 Task: Create Card Employee Onboarding Review in Board Knowledge Management Techniques to Workspace E-commerce Solutions. Create Card Equestrian Review in Board Diversity and Inclusion Training and Education to Workspace E-commerce Solutions. Create Card Employee Offboarding Review in Board Content Marketing Interactive Quiz Strategy and Execution to Workspace E-commerce Solutions
Action: Key pressed <Key.shift><Key.shift><Key.shift><Key.shift><Key.shift><Key.shift><Key.shift><Key.shift><Key.shift><Key.shift><Key.shift><Key.shift><Key.shift><Key.shift><Key.shift><Key.shift><Key.shift><Key.shift><Key.shift><Key.shift><Key.shift><Key.shift><Key.shift><Key.shift><Key.shift><Key.shift><Key.shift><Key.shift><Key.shift><Key.shift><Key.shift><Key.shift><Key.shift><Key.shift>EMPOLYEE<Key.space><Key.shift>ONBOARDING<Key.space><Key.shift>REVIEW<Key.enter>
Screenshot: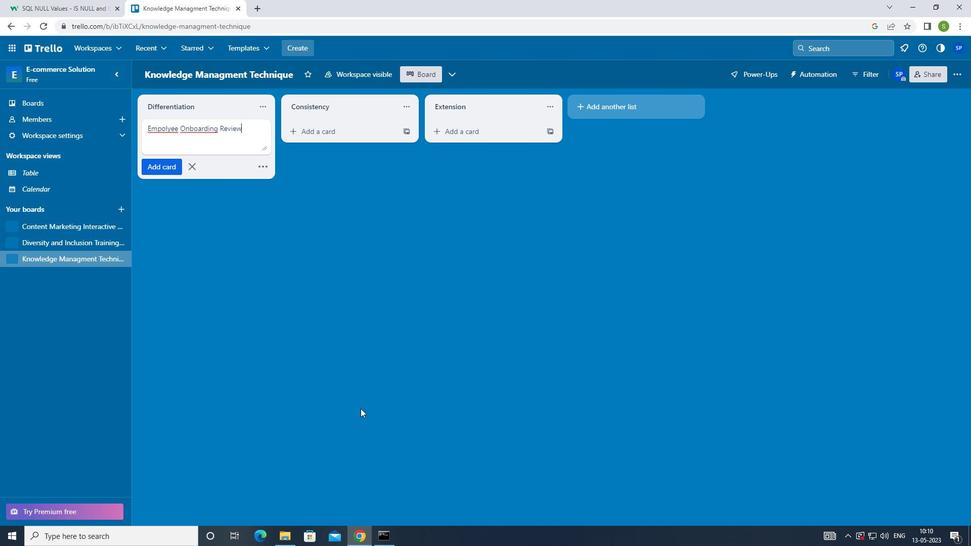 
Action: Mouse moved to (52, 242)
Screenshot: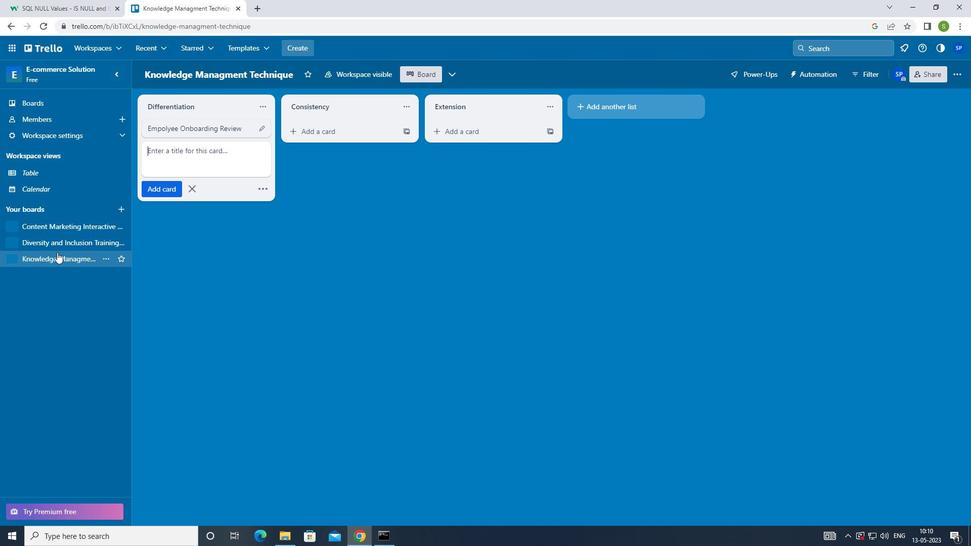 
Action: Mouse pressed left at (52, 242)
Screenshot: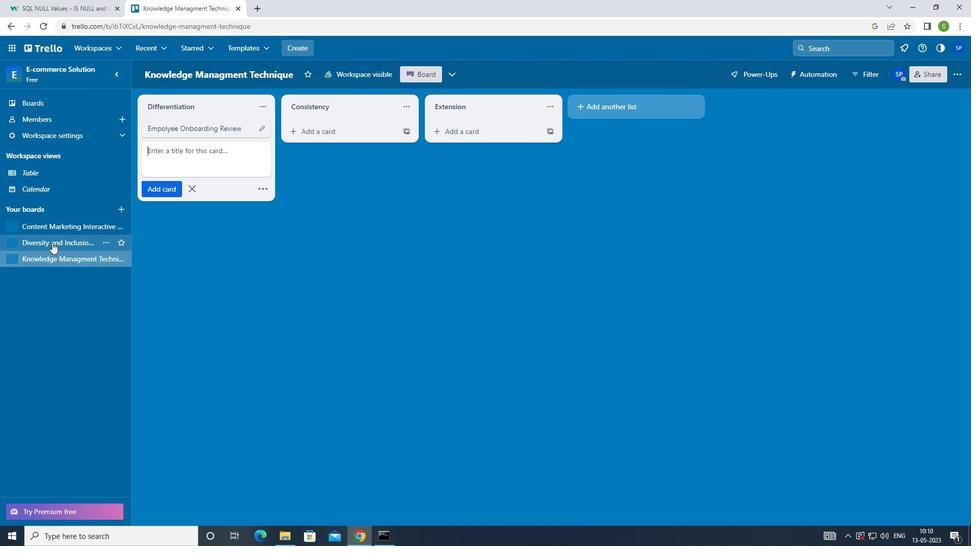 
Action: Mouse moved to (193, 133)
Screenshot: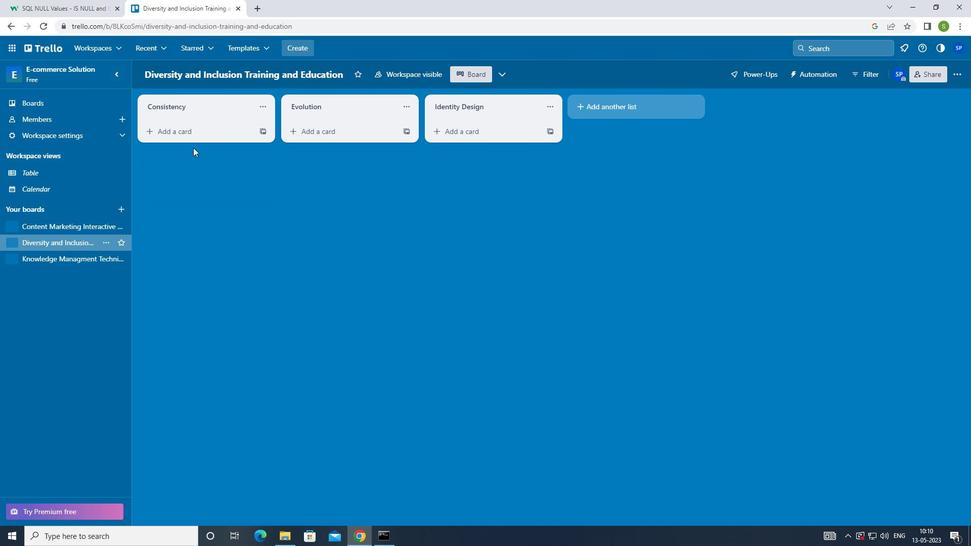
Action: Mouse pressed left at (193, 133)
Screenshot: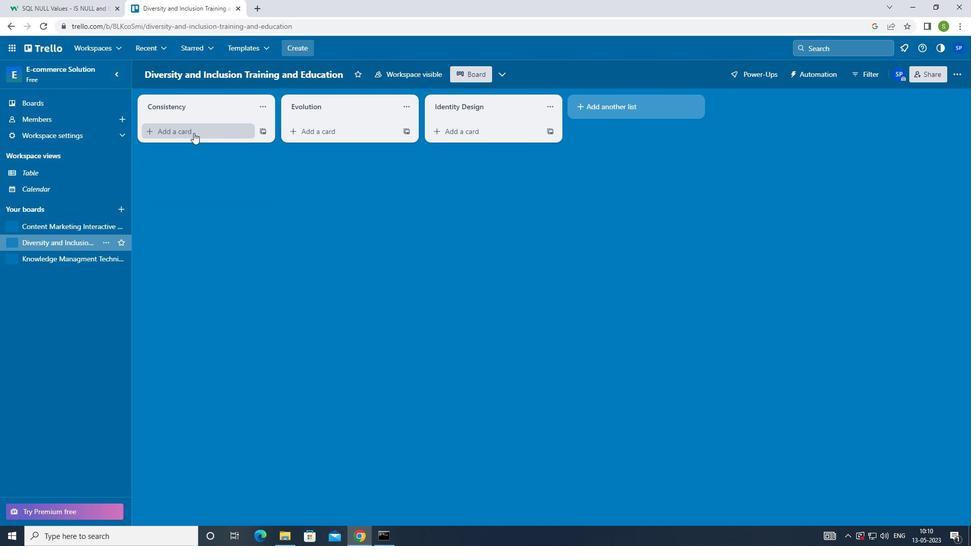 
Action: Mouse moved to (239, 309)
Screenshot: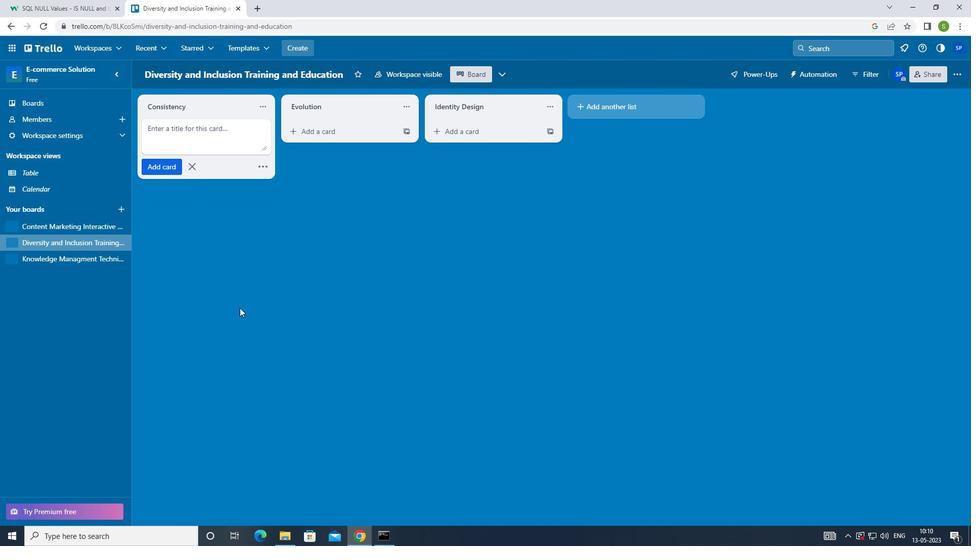 
Action: Key pressed <Key.shift>EQUESTRIAN<Key.space><Key.shift><Key.shift><Key.shift>REVIEW<Key.enter>
Screenshot: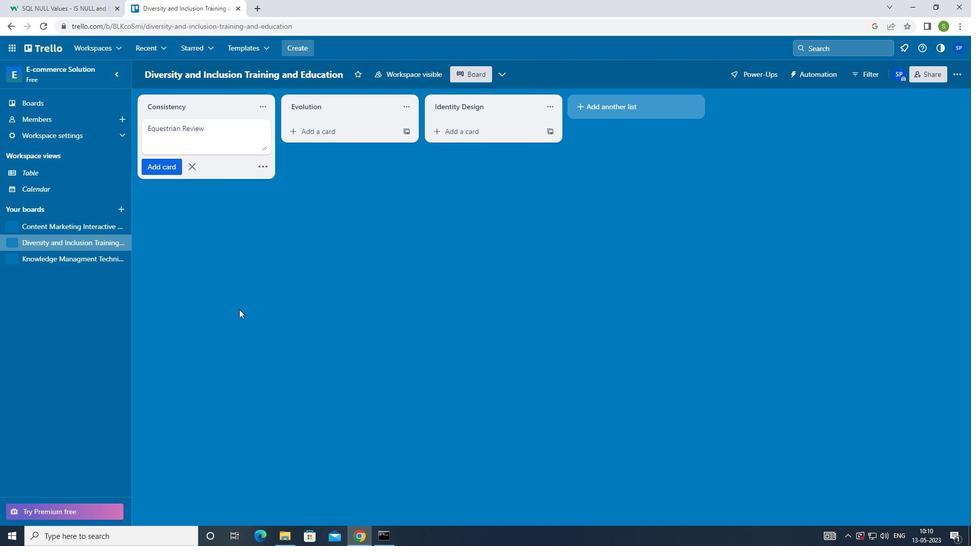 
Action: Mouse moved to (64, 225)
Screenshot: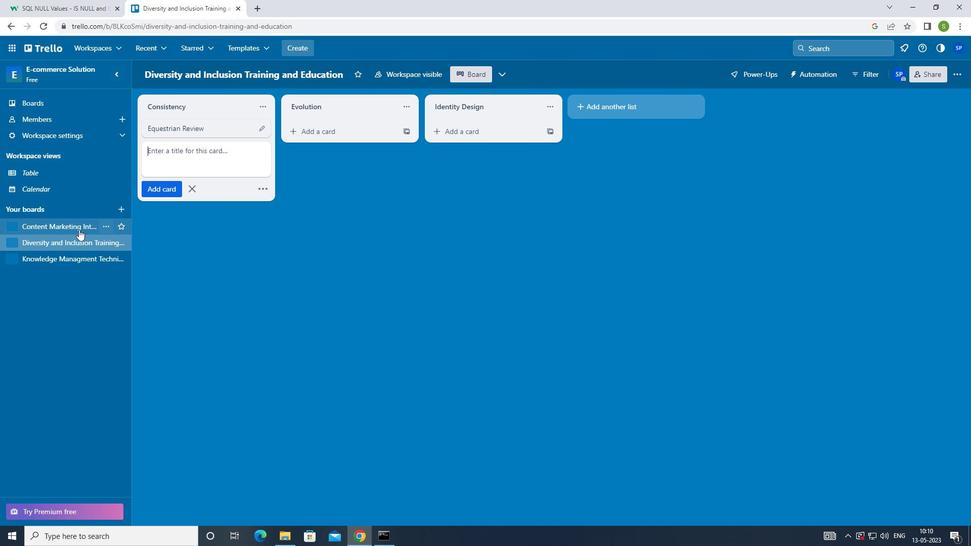 
Action: Mouse pressed left at (64, 225)
Screenshot: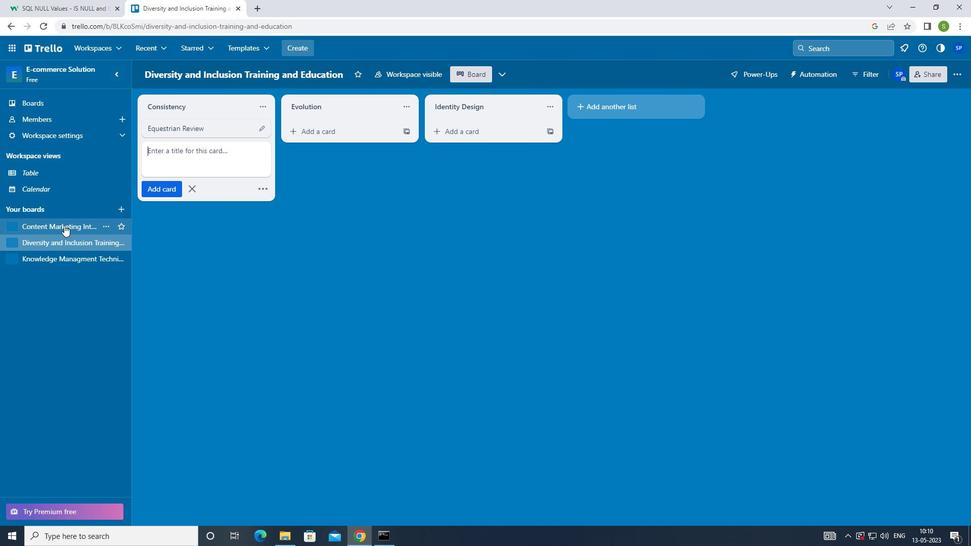 
Action: Mouse moved to (174, 132)
Screenshot: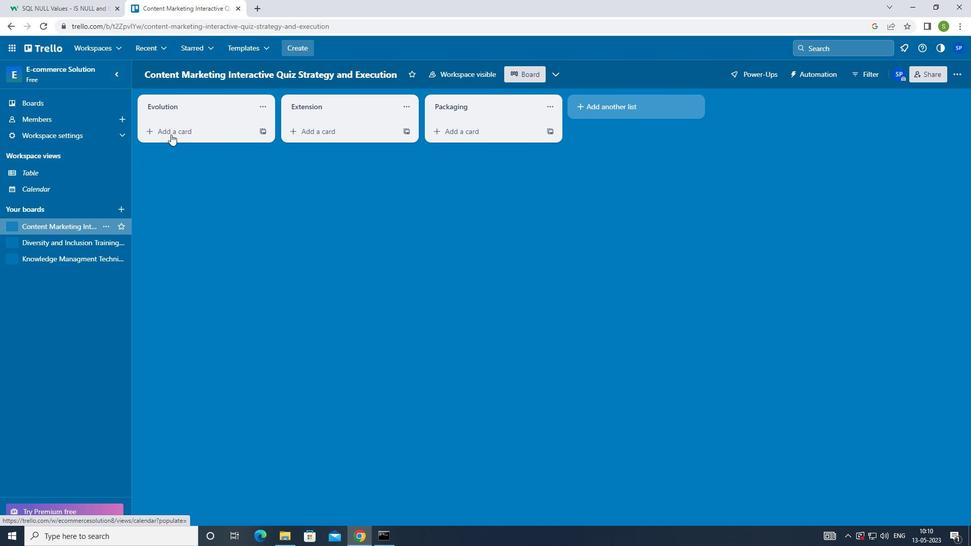 
Action: Mouse pressed left at (174, 132)
Screenshot: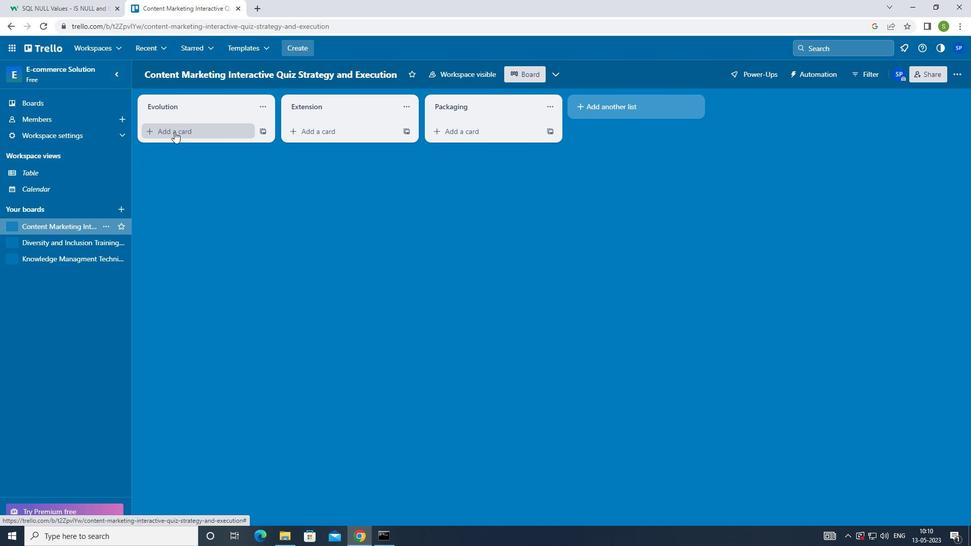 
Action: Mouse moved to (197, 225)
Screenshot: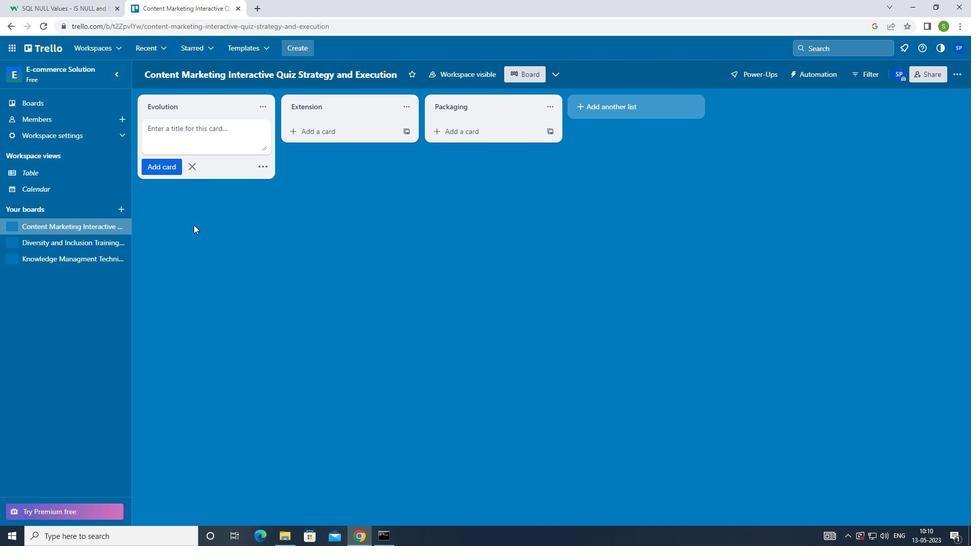 
Action: Key pressed <Key.shift>EMPLOYEE<Key.space><Key.shift><Key.shift_r>OFFBOARDING<Key.space><Key.shift>REVIEW<Key.enter><Key.f8>
Screenshot: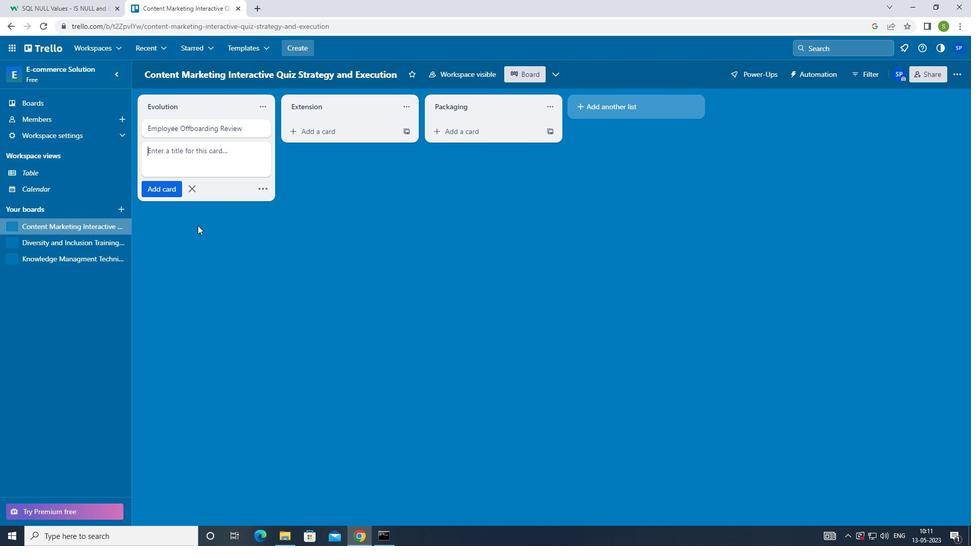 
